 Task: Change Gender to Male in Action trailer
Action: Mouse pressed left at (359, 298)
Screenshot: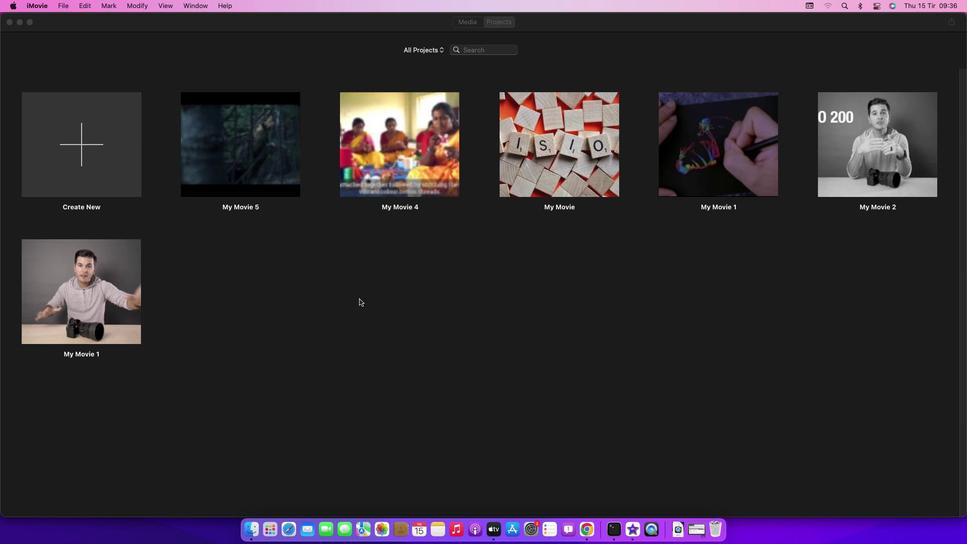 
Action: Mouse moved to (62, 8)
Screenshot: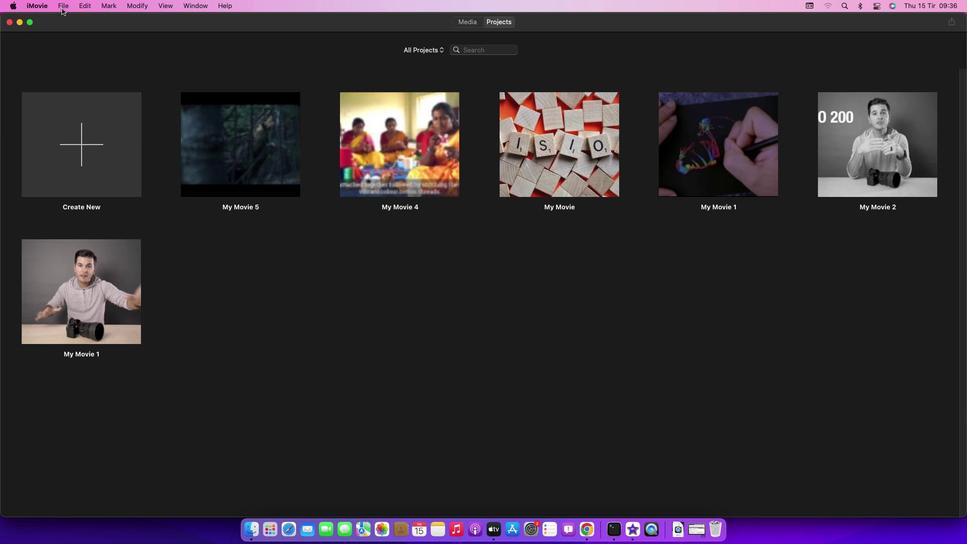 
Action: Mouse pressed left at (62, 8)
Screenshot: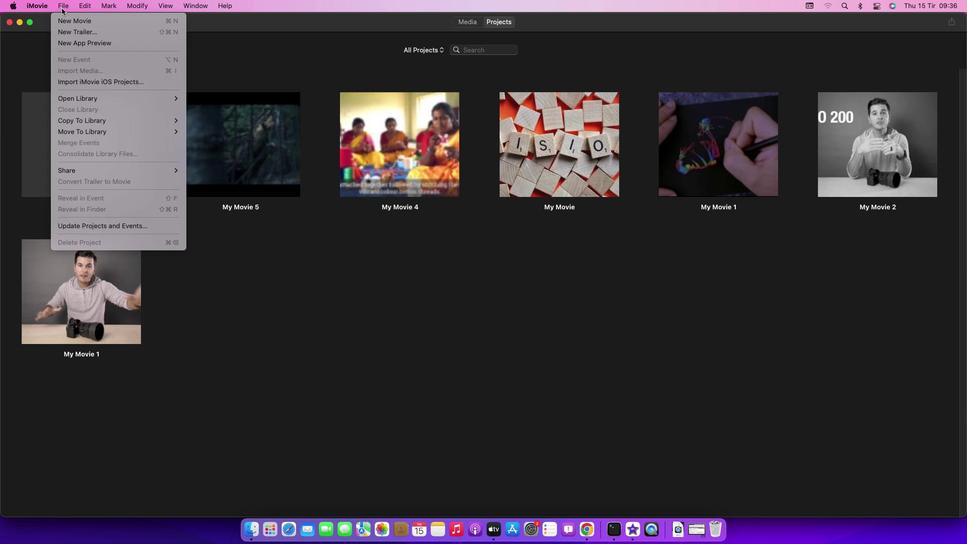 
Action: Mouse moved to (72, 26)
Screenshot: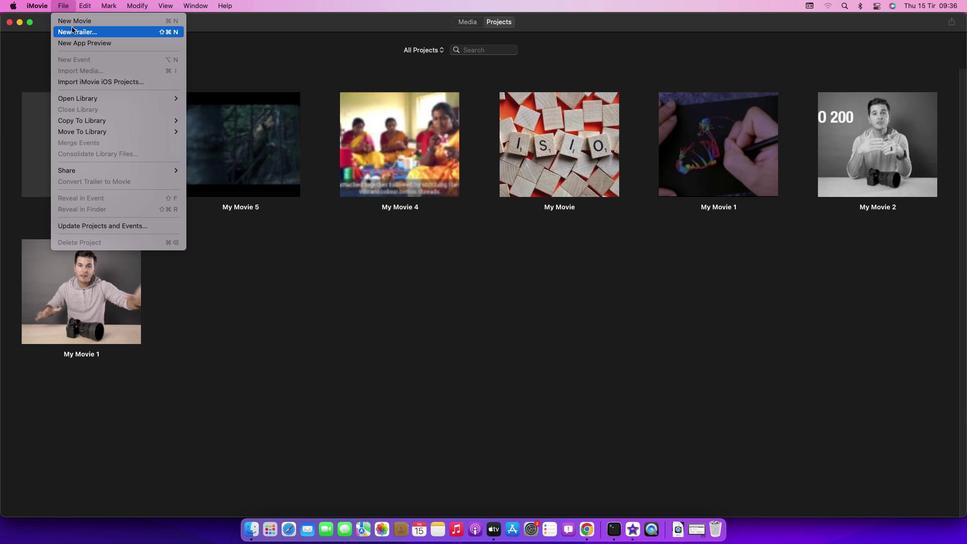 
Action: Mouse pressed left at (72, 26)
Screenshot: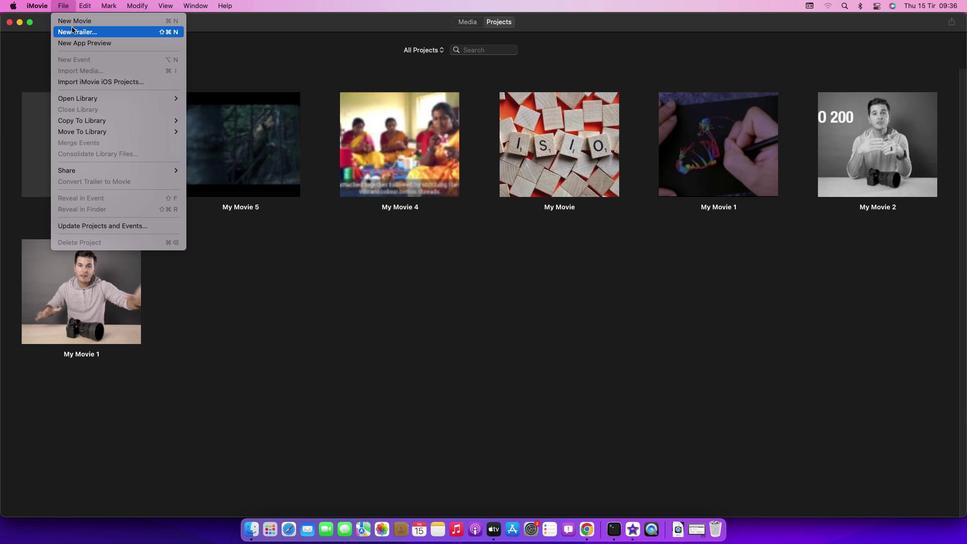 
Action: Mouse moved to (562, 284)
Screenshot: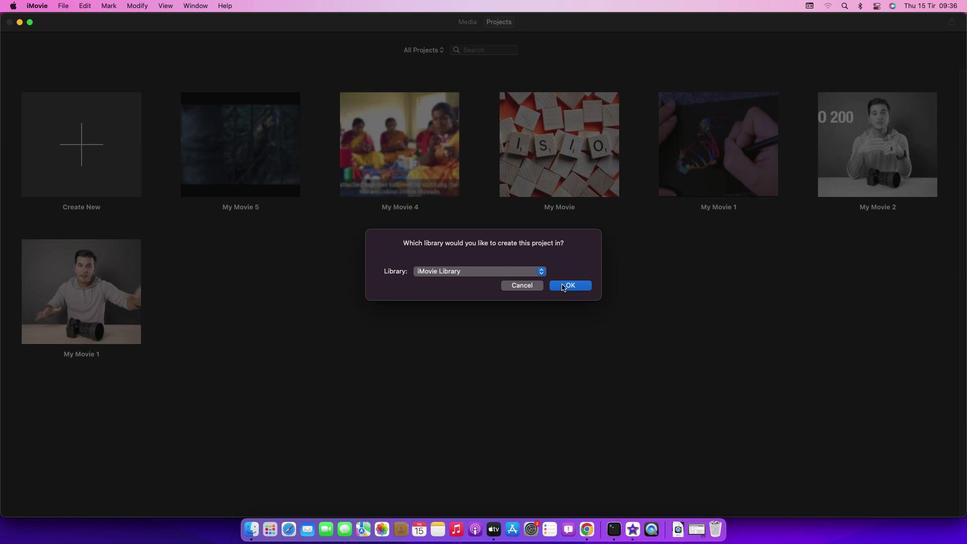 
Action: Mouse pressed left at (562, 284)
Screenshot: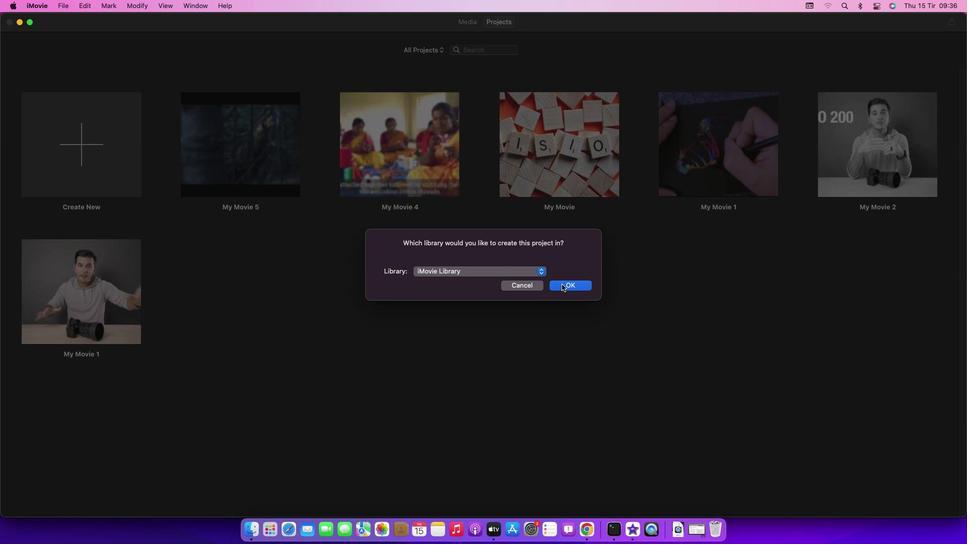 
Action: Mouse moved to (330, 194)
Screenshot: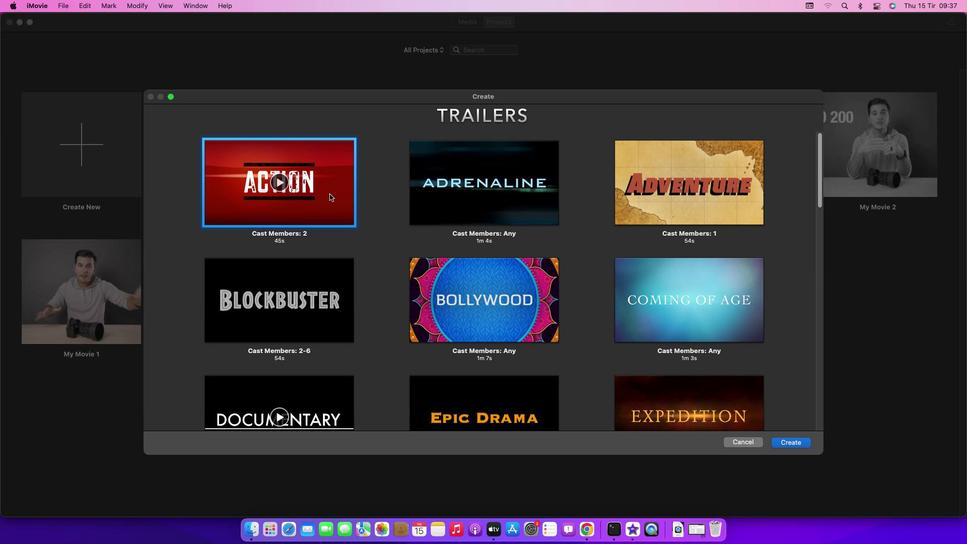 
Action: Mouse pressed left at (330, 194)
Screenshot: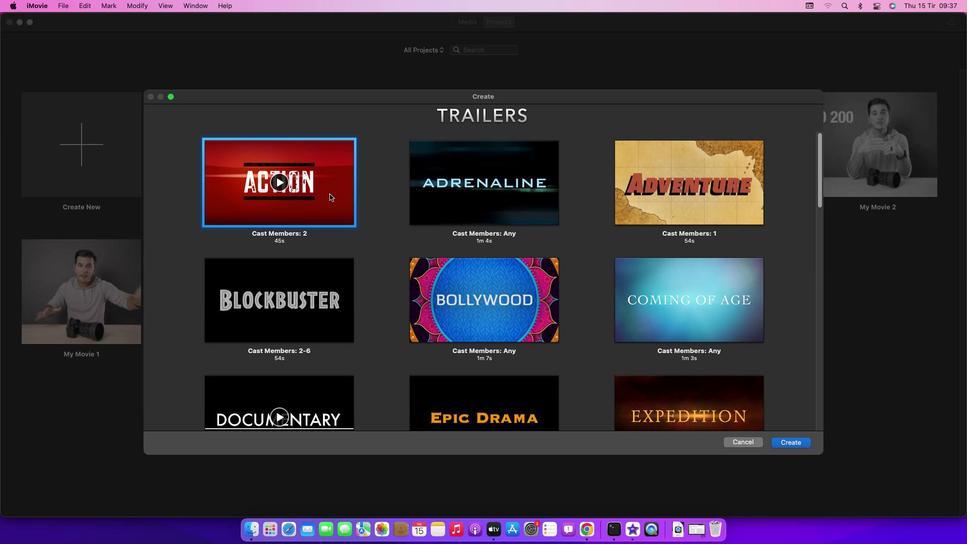 
Action: Mouse moved to (797, 445)
Screenshot: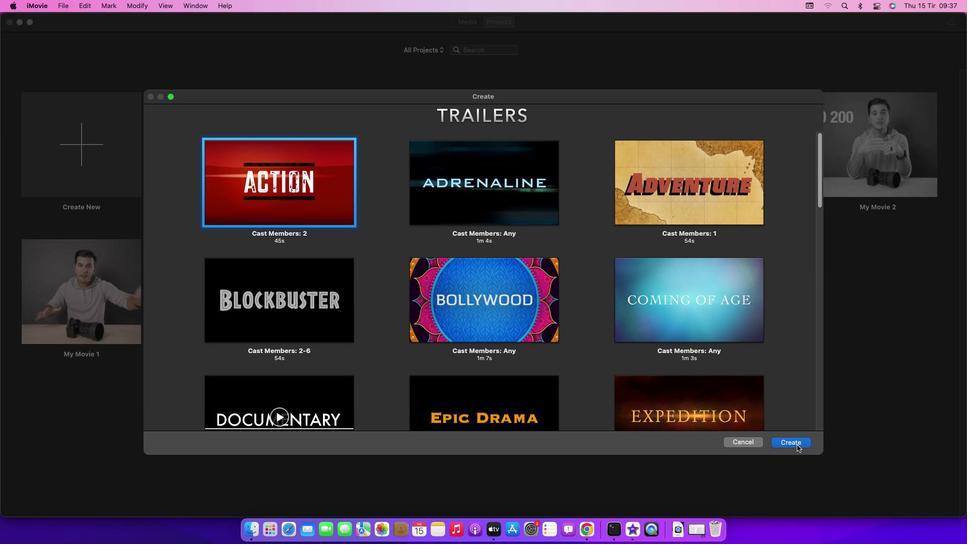 
Action: Mouse pressed left at (797, 445)
Screenshot: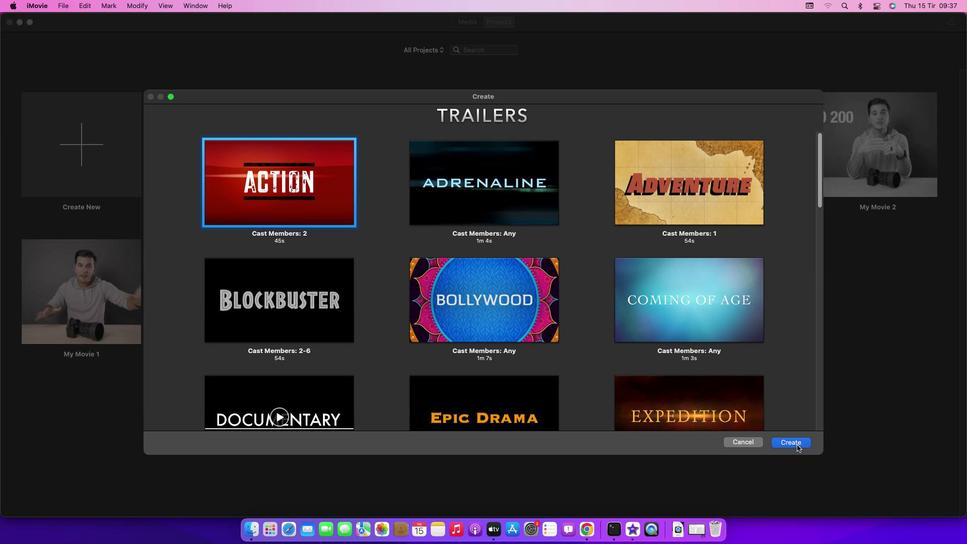 
Action: Mouse moved to (238, 408)
Screenshot: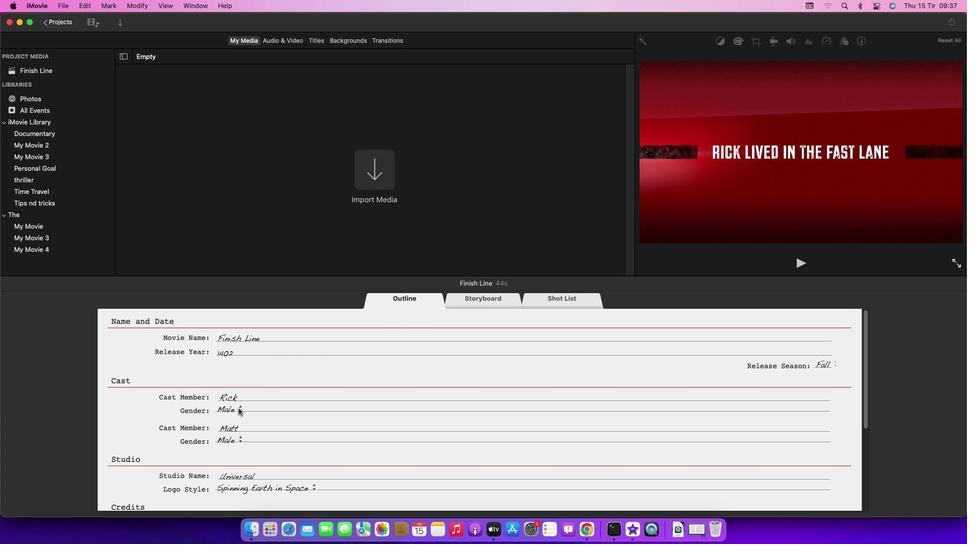 
Action: Mouse pressed left at (238, 408)
Screenshot: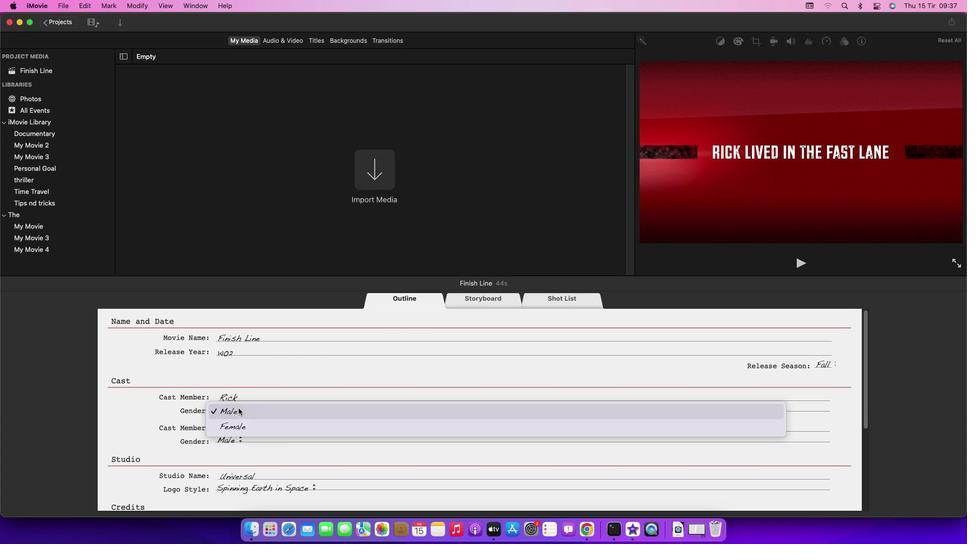 
Action: Mouse moved to (239, 411)
Screenshot: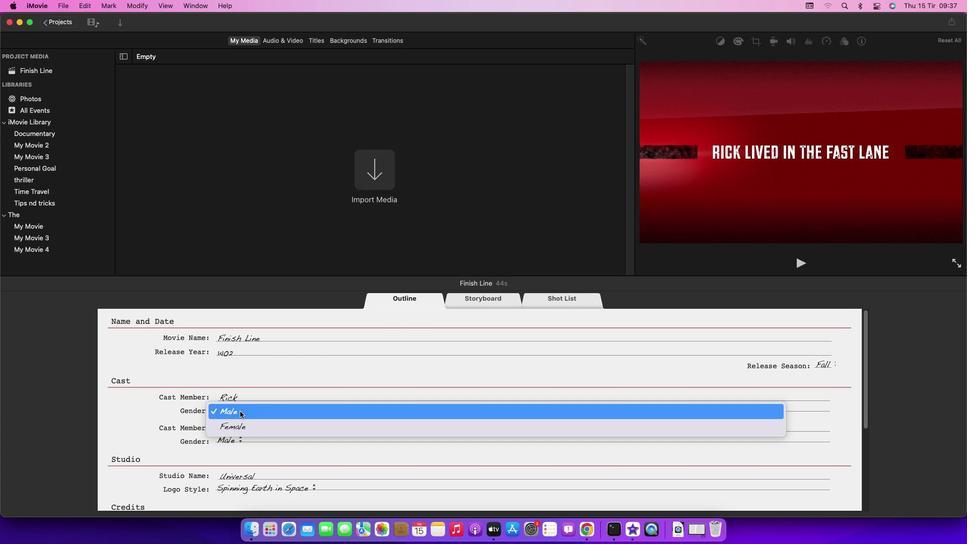 
Action: Mouse pressed left at (239, 411)
Screenshot: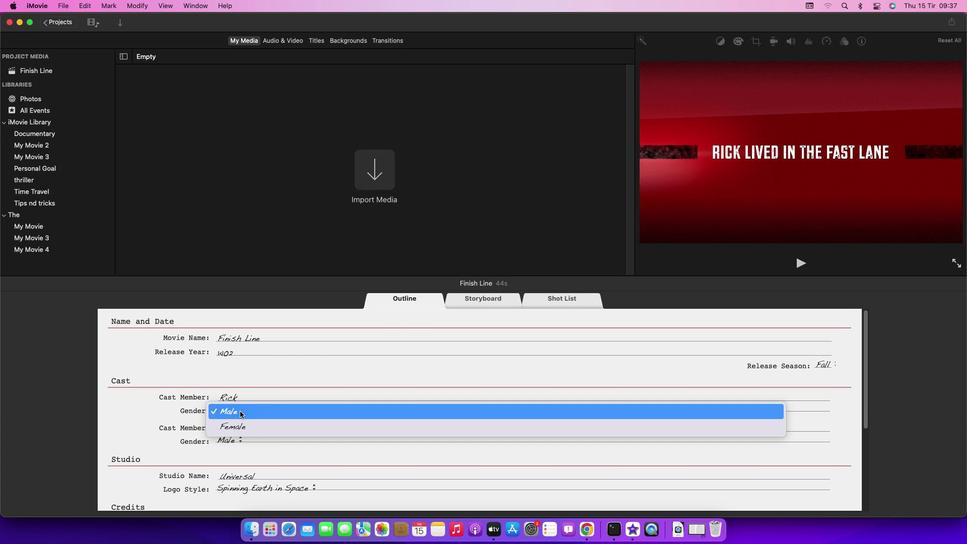 
Action: Mouse moved to (243, 303)
Screenshot: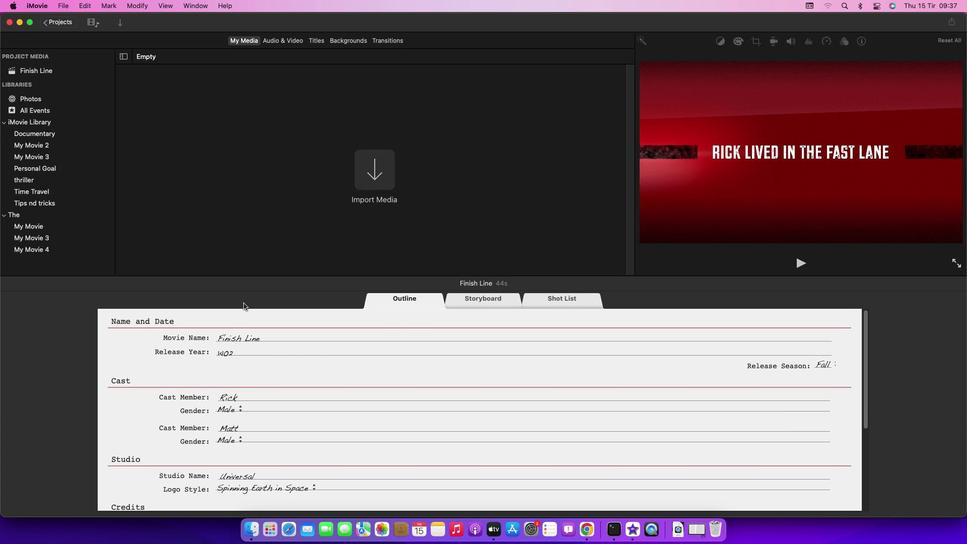 
